 Task: Search for hiking trails in the Appalachian Mountains between Gatlinburg, Tennessee, and Cherokee, North Carolina.
Action: Mouse moved to (292, 85)
Screenshot: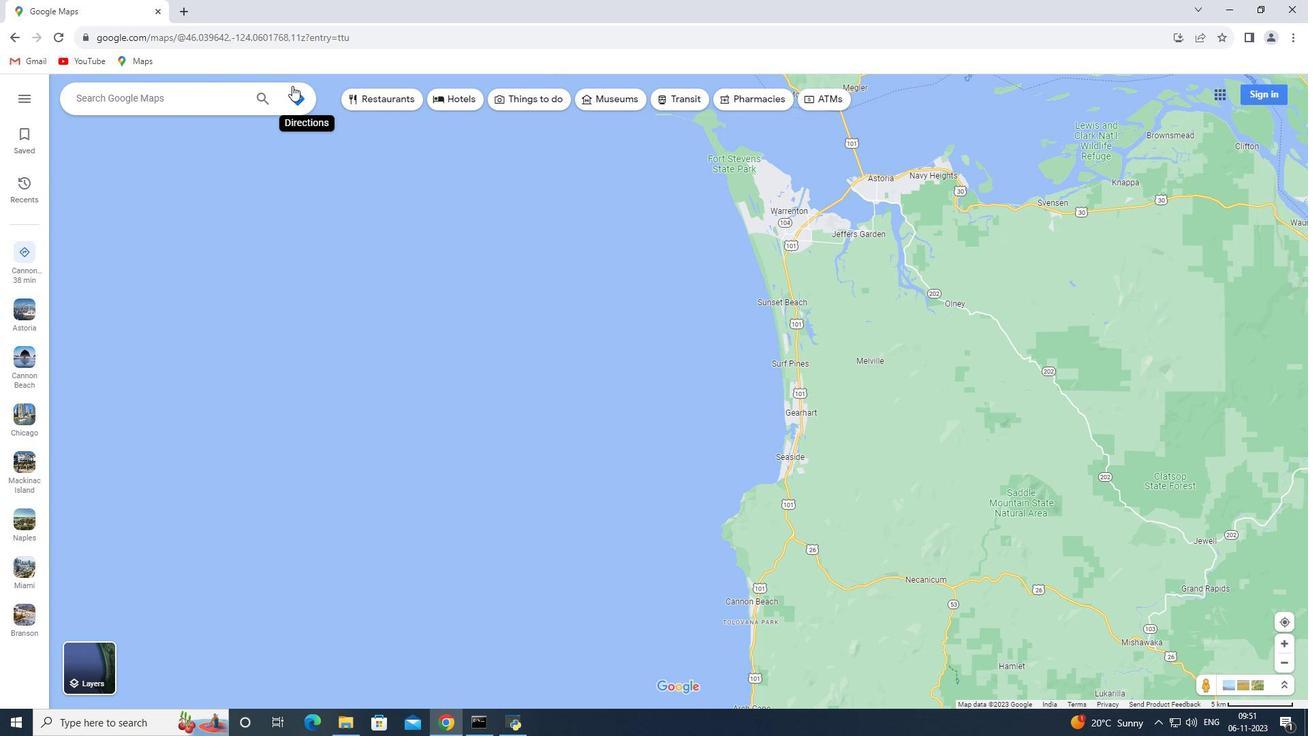 
Action: Mouse pressed left at (292, 85)
Screenshot: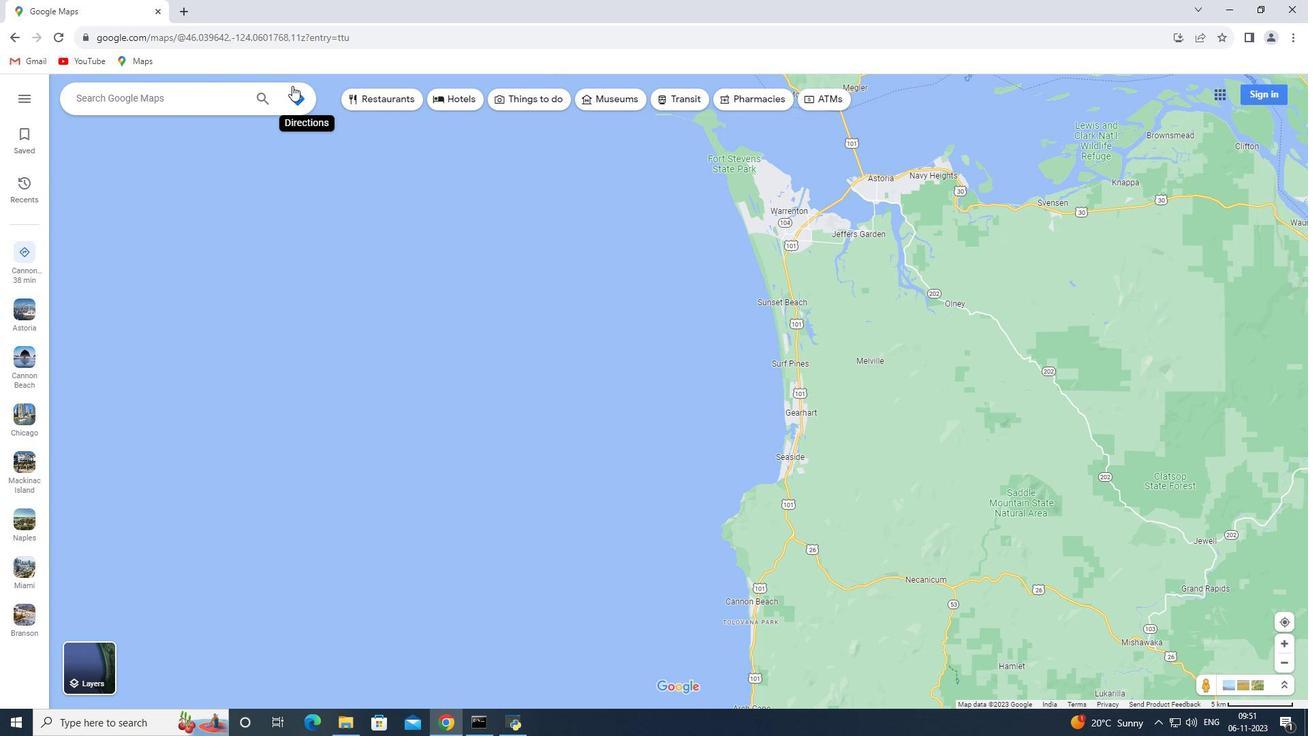 
Action: Mouse moved to (211, 136)
Screenshot: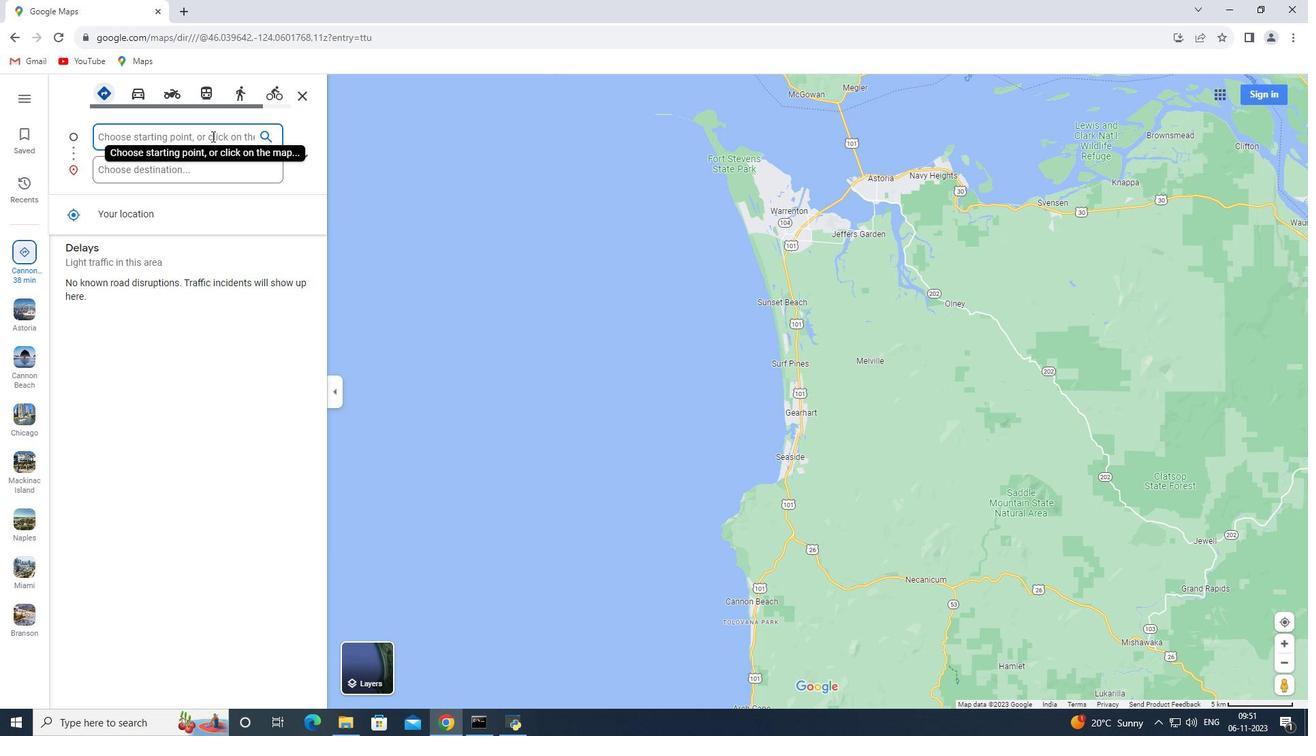 
Action: Key pressed <Key.shift>Gatlinburg,<Key.space><Key.shift>Tennessee
Screenshot: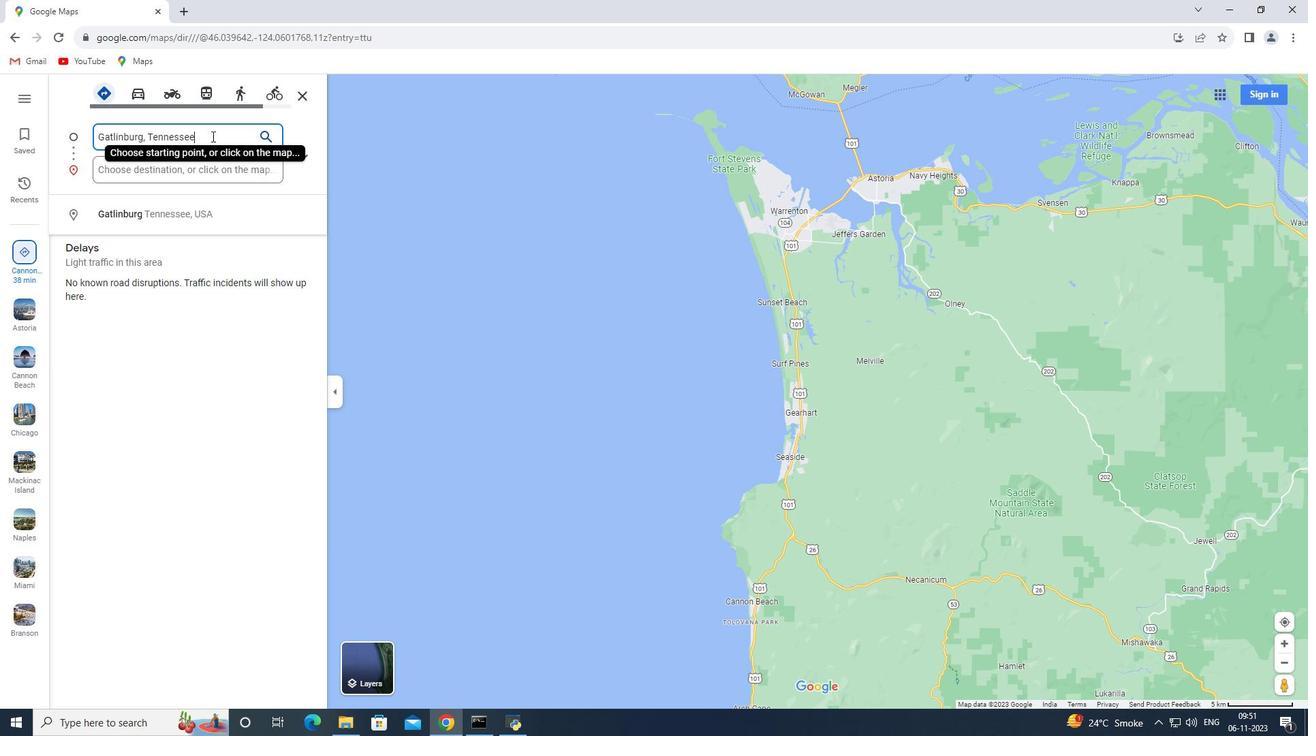 
Action: Mouse moved to (201, 170)
Screenshot: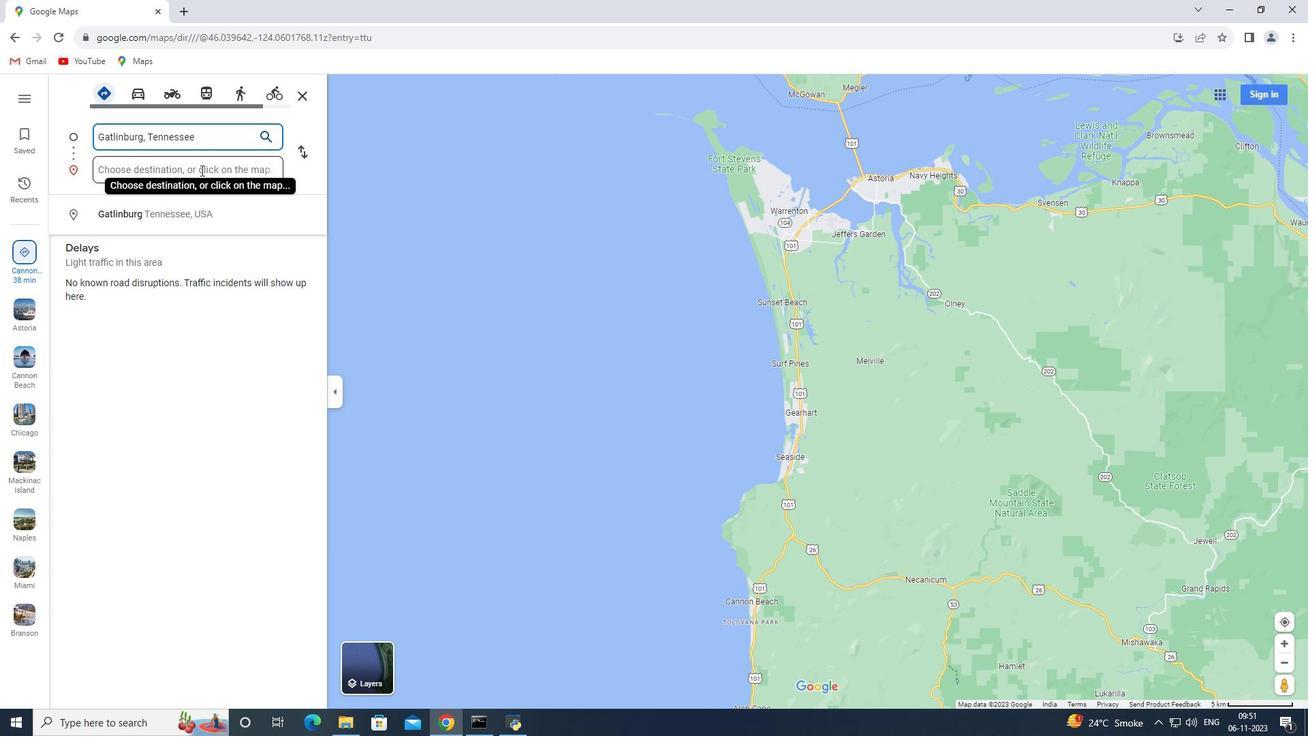 
Action: Mouse pressed left at (201, 170)
Screenshot: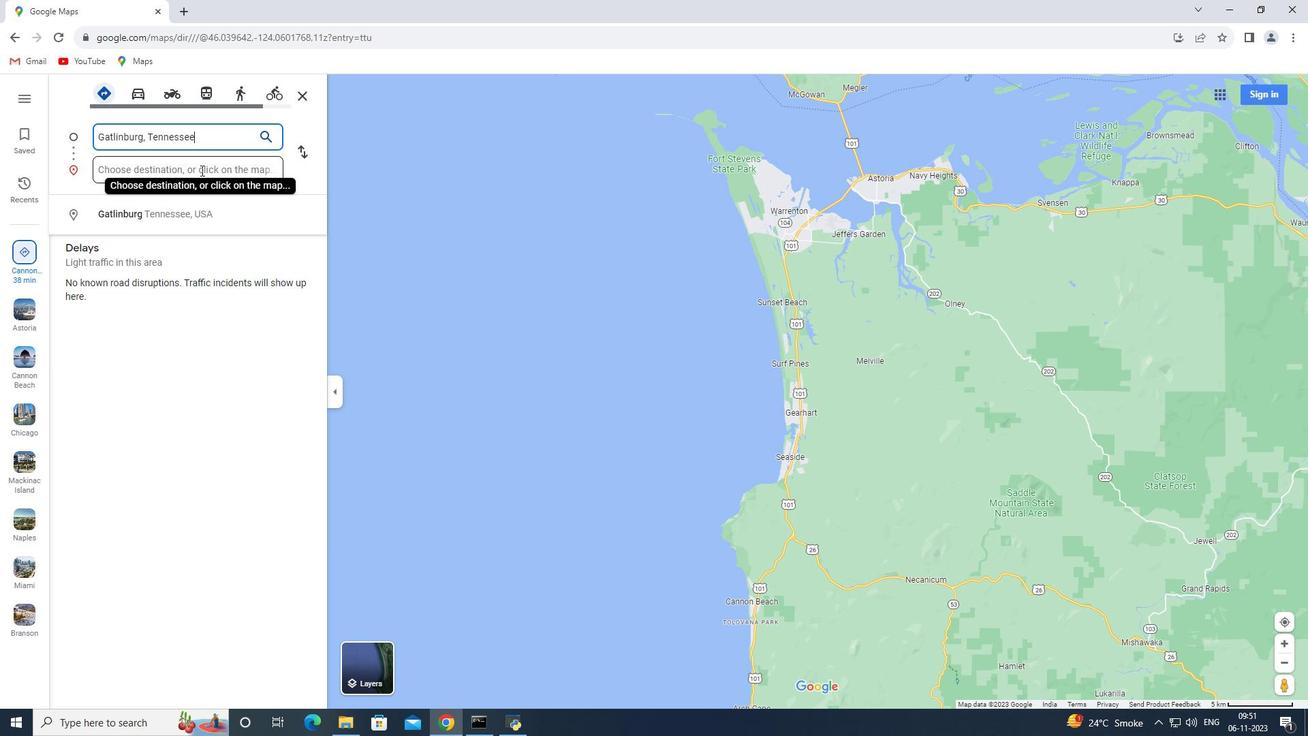 
Action: Key pressed <Key.shift>Cherokee,<Key.space><Key.shift_r><Key.shift_r><Key.shift_r><Key.shift_r><Key.shift_r><Key.shift_r>Nort<Key.space><Key.shift>Carolina<Key.enter>
Screenshot: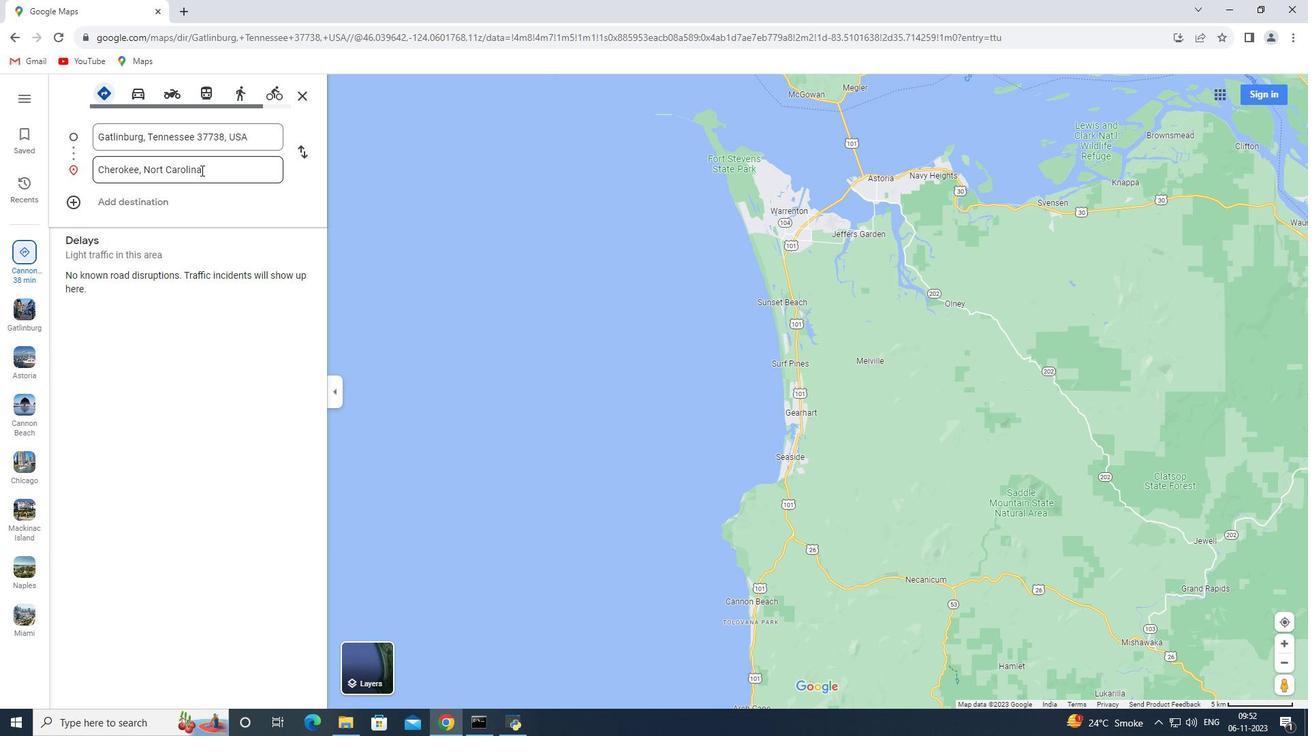 
Action: Mouse moved to (571, 96)
Screenshot: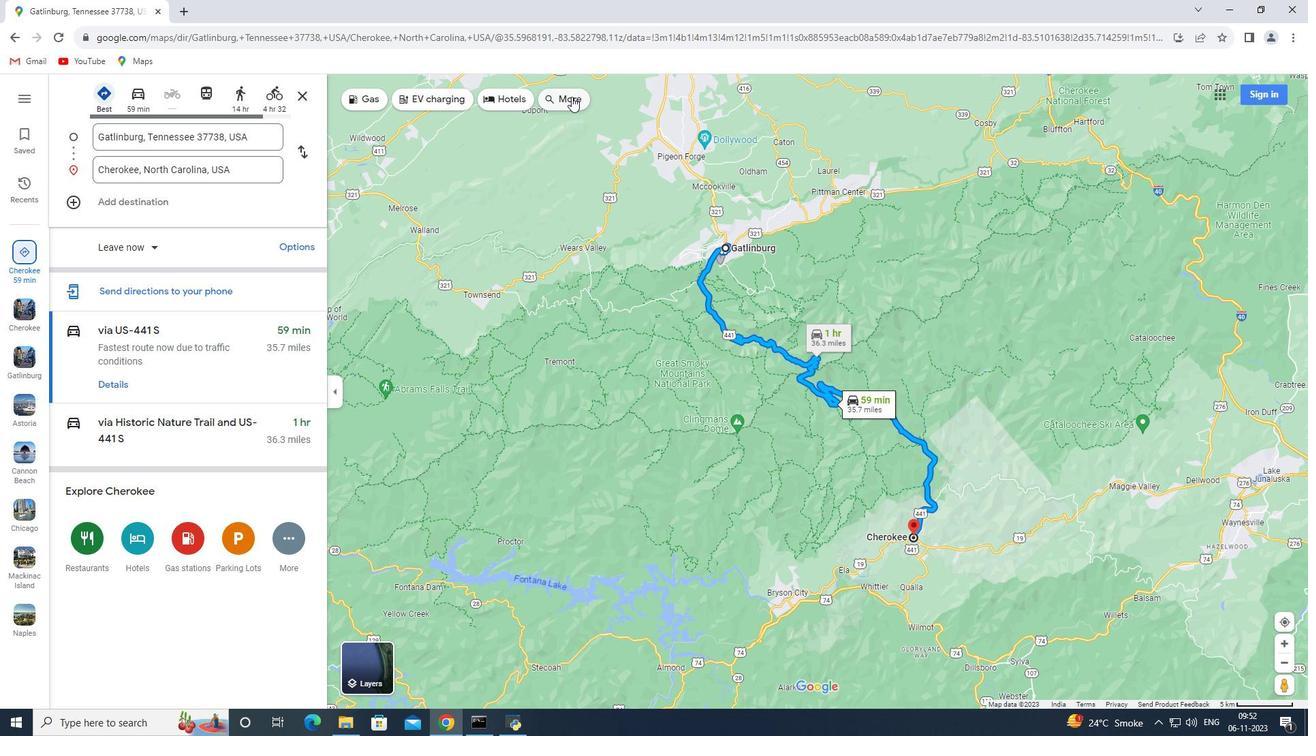
Action: Mouse pressed left at (571, 96)
Screenshot: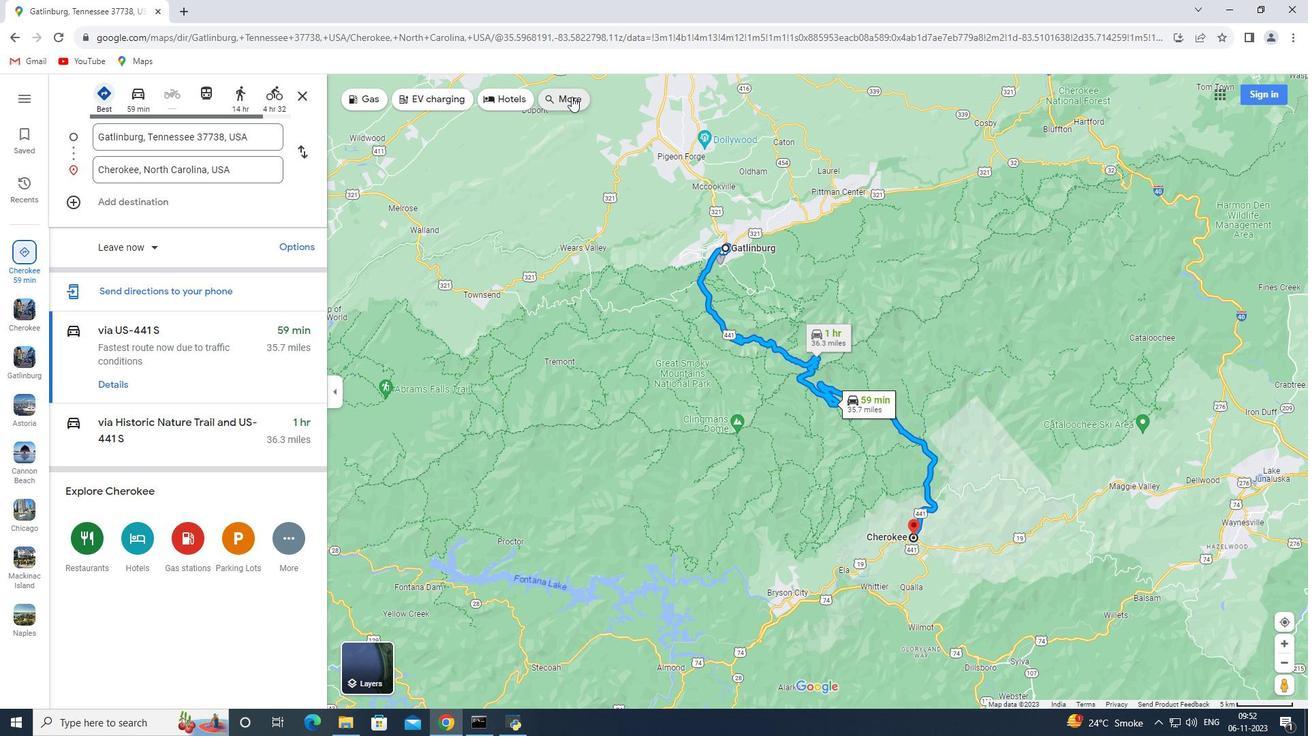 
Action: Mouse moved to (159, 104)
Screenshot: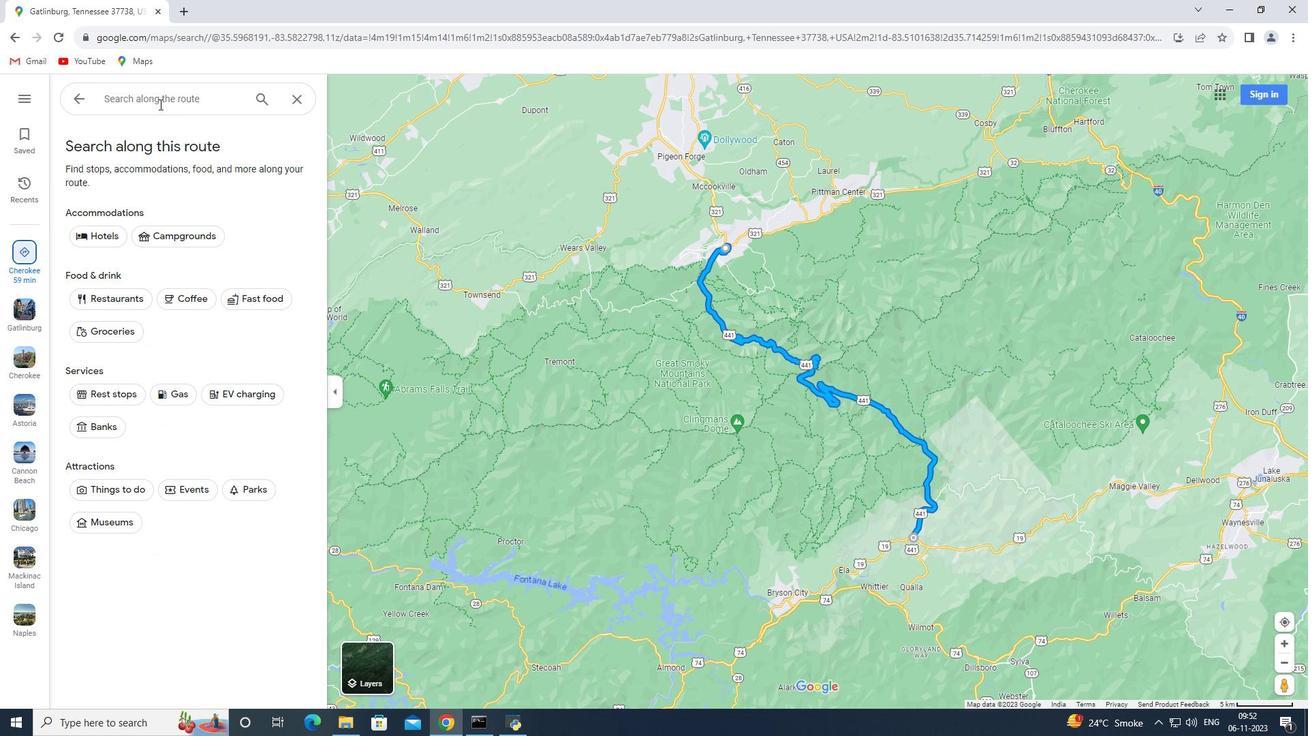 
Action: Mouse pressed left at (159, 104)
Screenshot: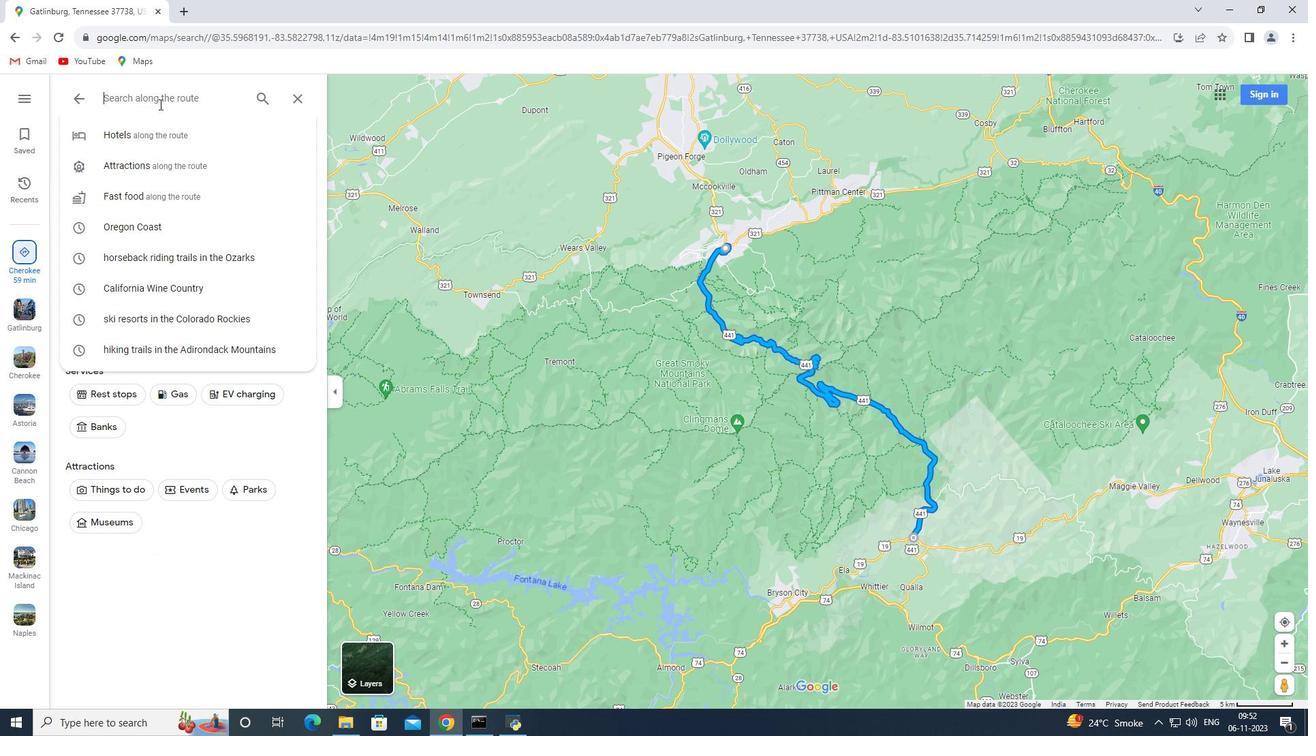 
Action: Key pressed hiking<Key.space>trails<Key.space>in<Key.space>tge<Key.space><Key.backspace><Key.backspace><Key.backspace>he<Key.space><Key.shift>Appalachian<Key.space><Key.shift_r>Mountains<Key.enter>
Screenshot: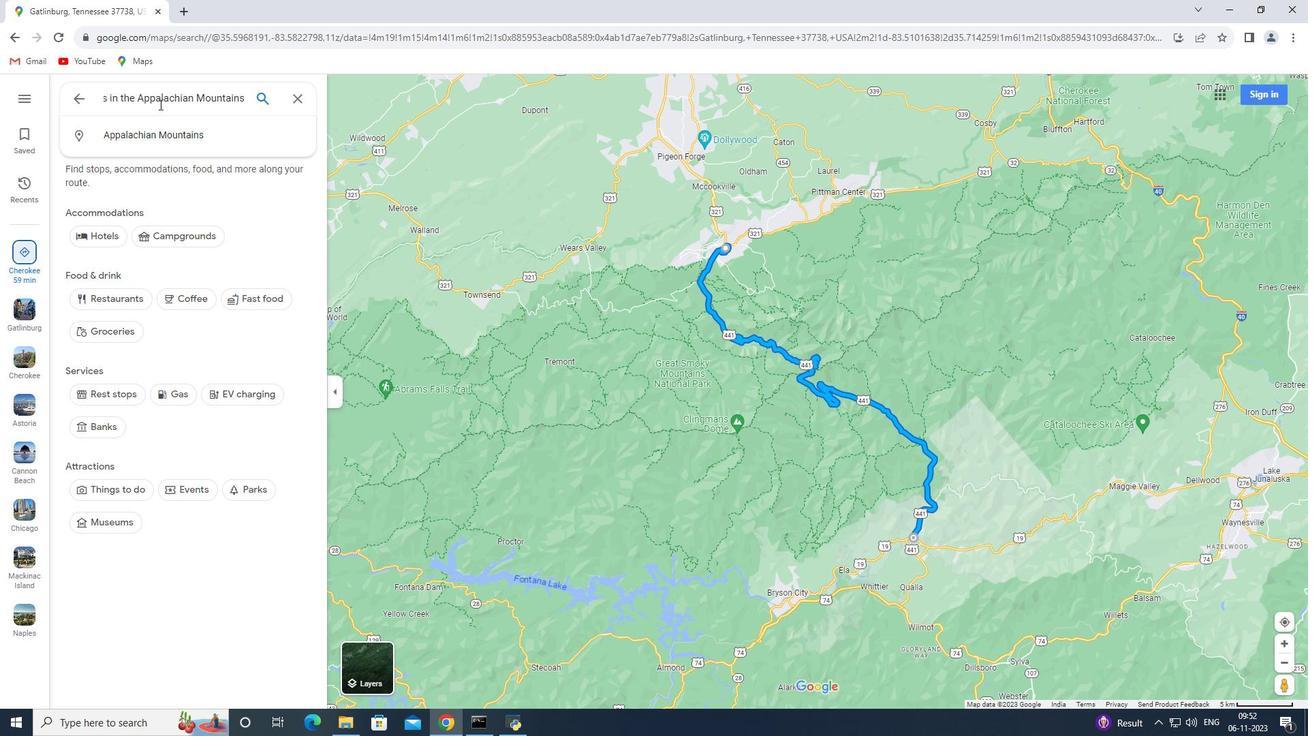 
